 Task: Create Workspace Diversity and Inclusion Workspace description Manage and track company project timelines and milestones. Workspace type Operations
Action: Mouse moved to (505, 115)
Screenshot: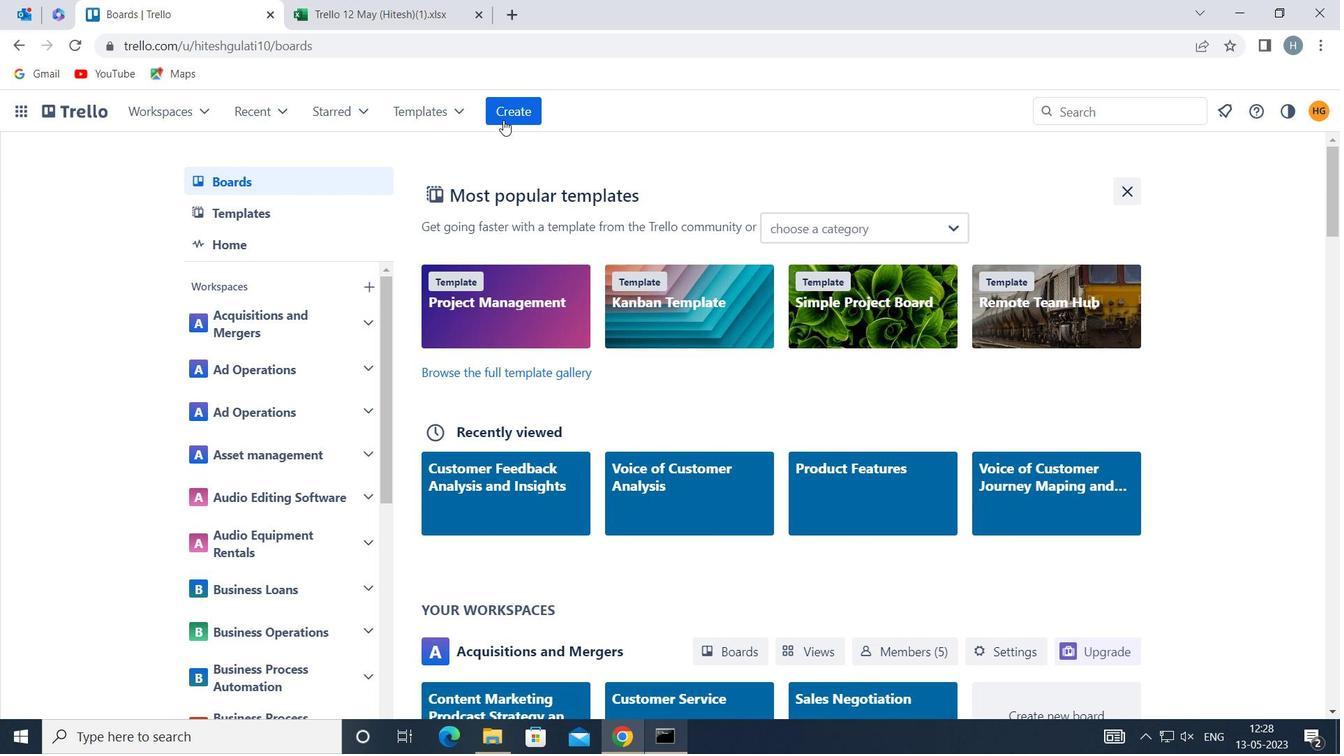 
Action: Mouse pressed left at (505, 115)
Screenshot: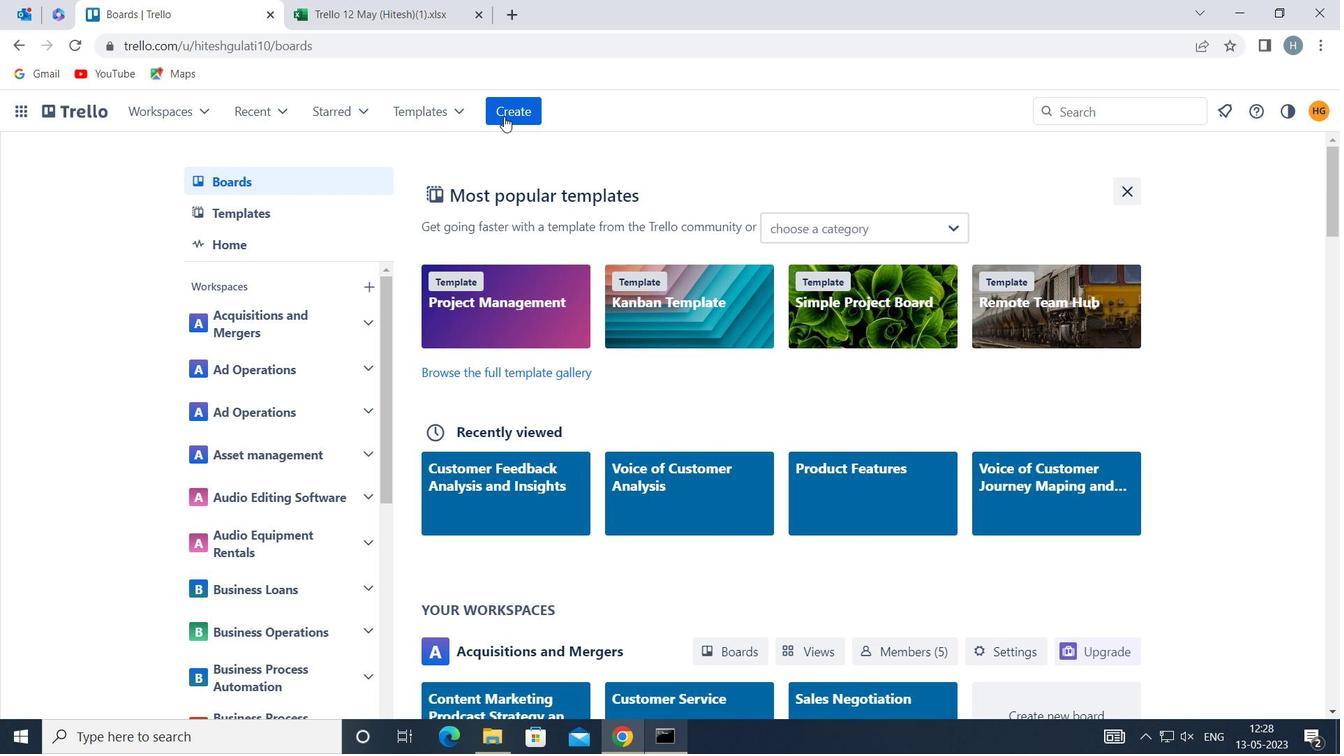 
Action: Mouse moved to (601, 311)
Screenshot: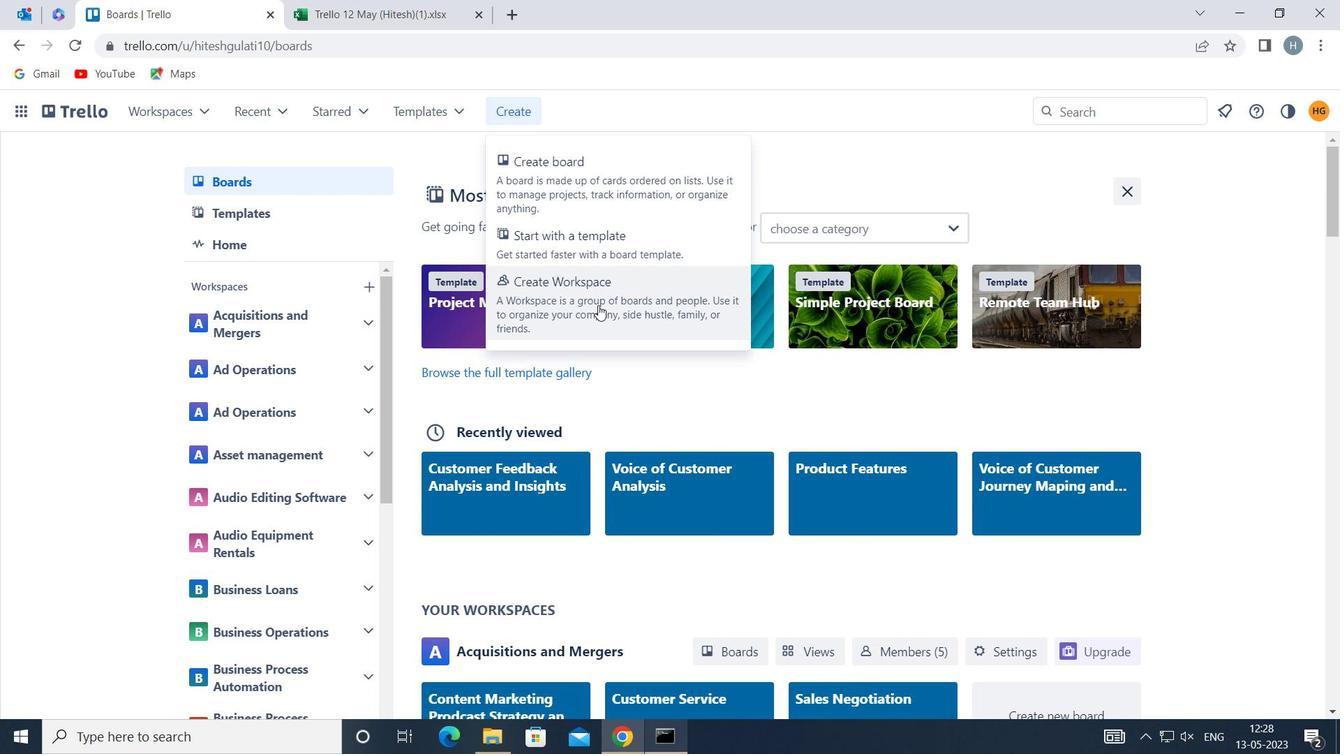 
Action: Mouse pressed left at (601, 311)
Screenshot: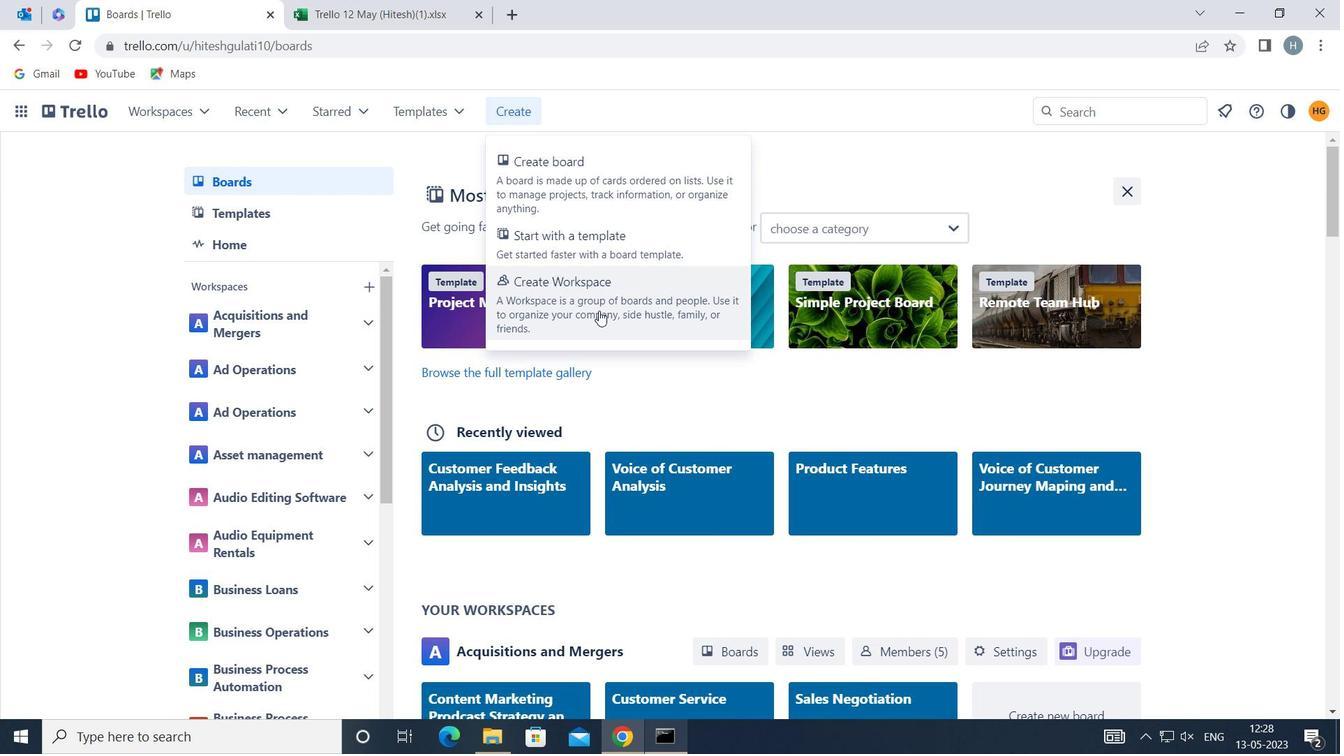 
Action: Mouse moved to (497, 332)
Screenshot: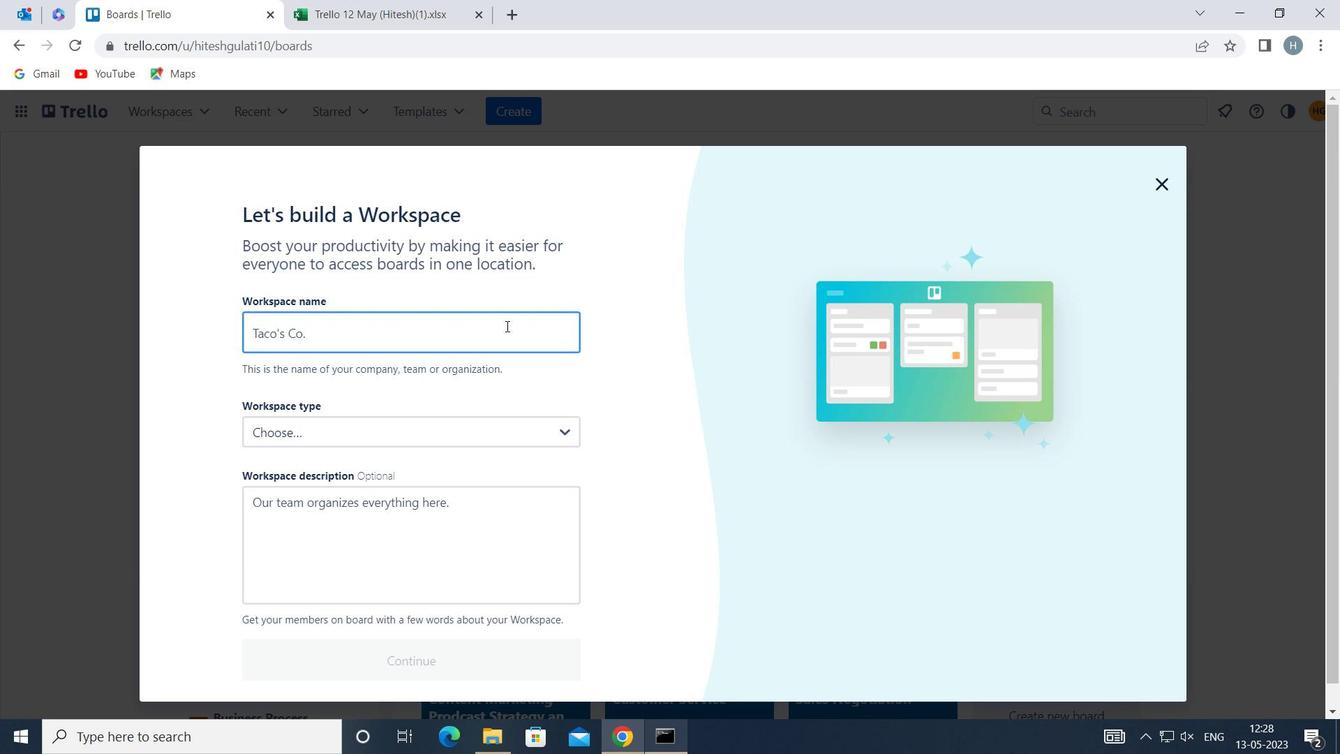 
Action: Mouse pressed left at (497, 332)
Screenshot: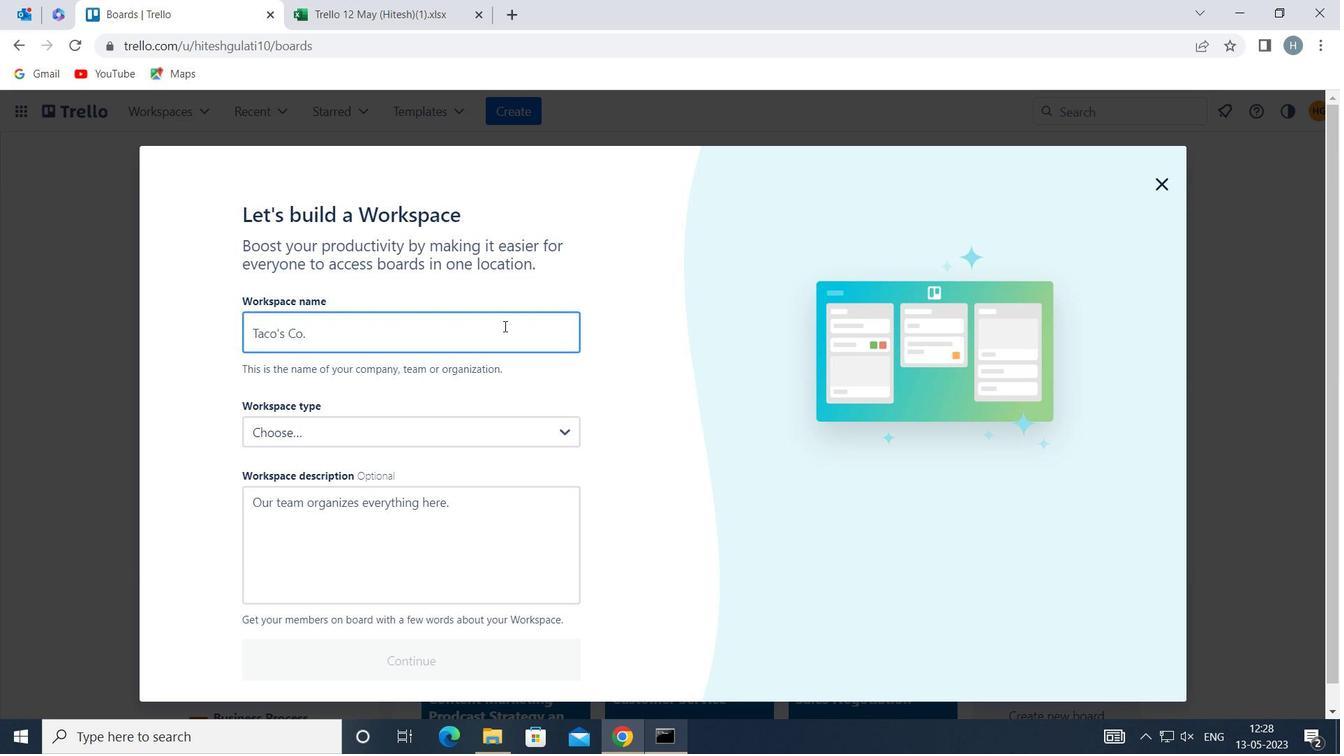 
Action: Mouse moved to (491, 338)
Screenshot: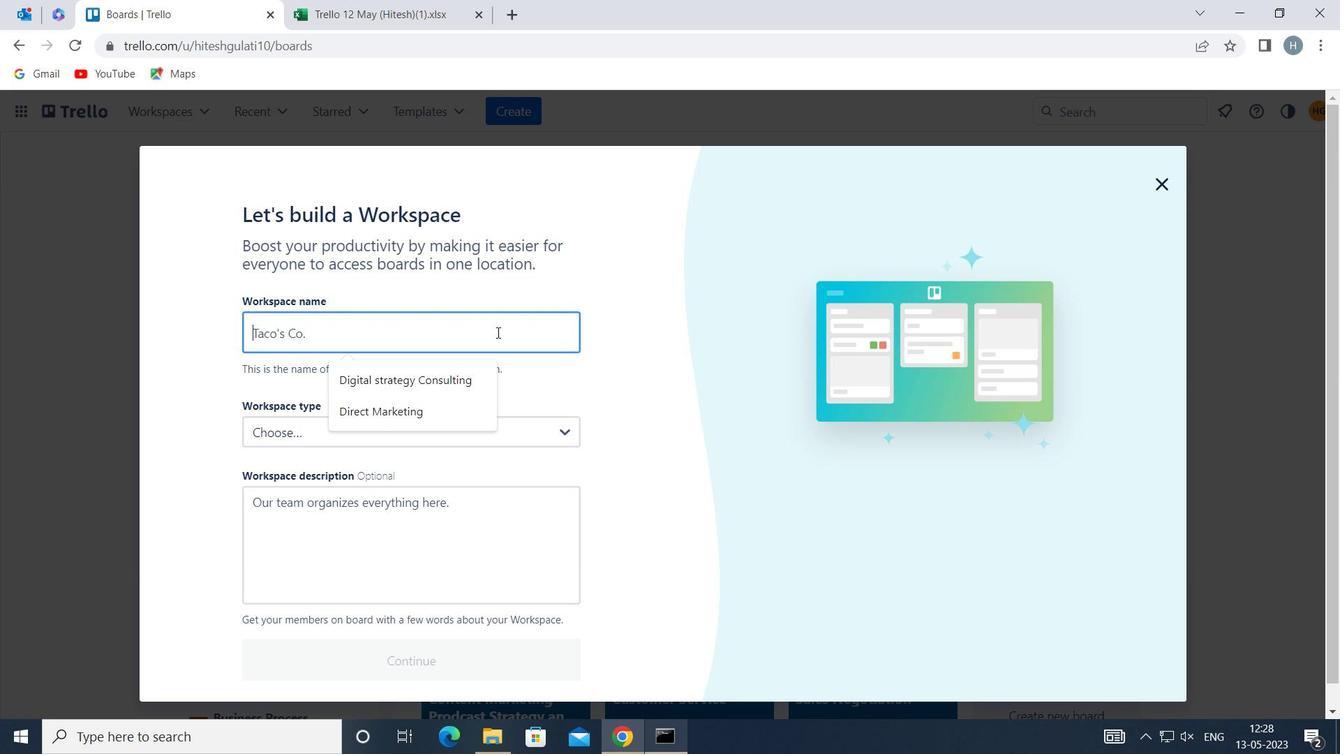 
Action: Key pressed <Key.shift>DIVERSITY<Key.space><Key.shift><Key.shift><Key.shift><Key.shift><Key.shift><Key.shift><Key.shift><Key.shift><Key.shift><Key.shift><Key.shift><Key.shift><Key.shift>AND<Key.space><Key.shift>INCLUSION
Screenshot: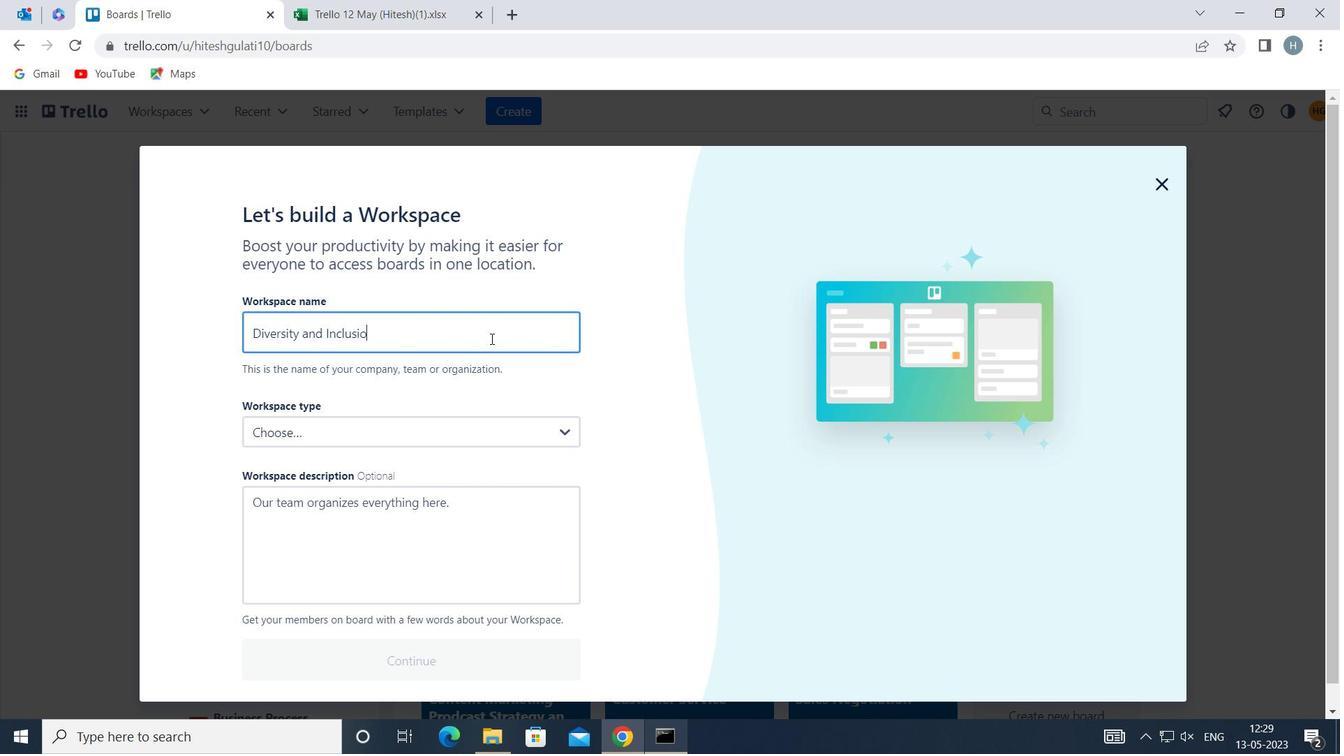 
Action: Mouse moved to (450, 506)
Screenshot: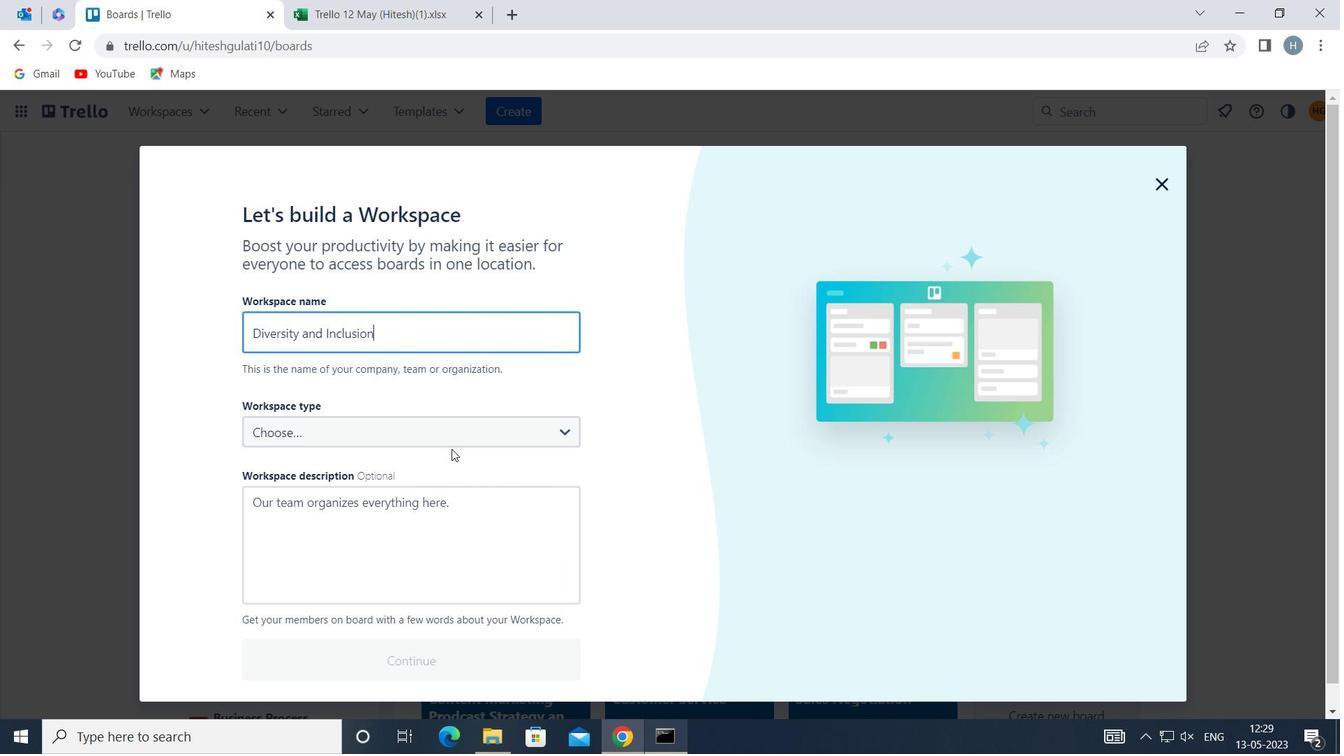 
Action: Mouse pressed left at (450, 506)
Screenshot: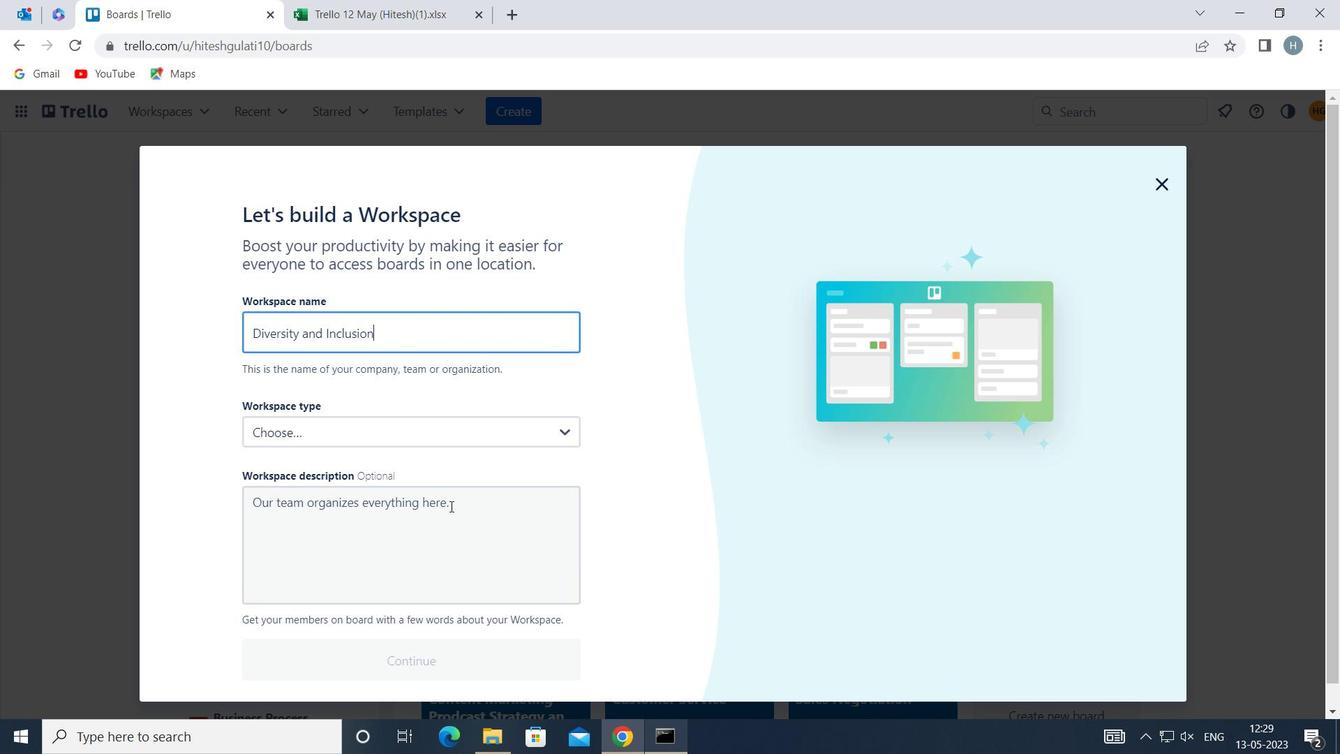
Action: Mouse moved to (446, 518)
Screenshot: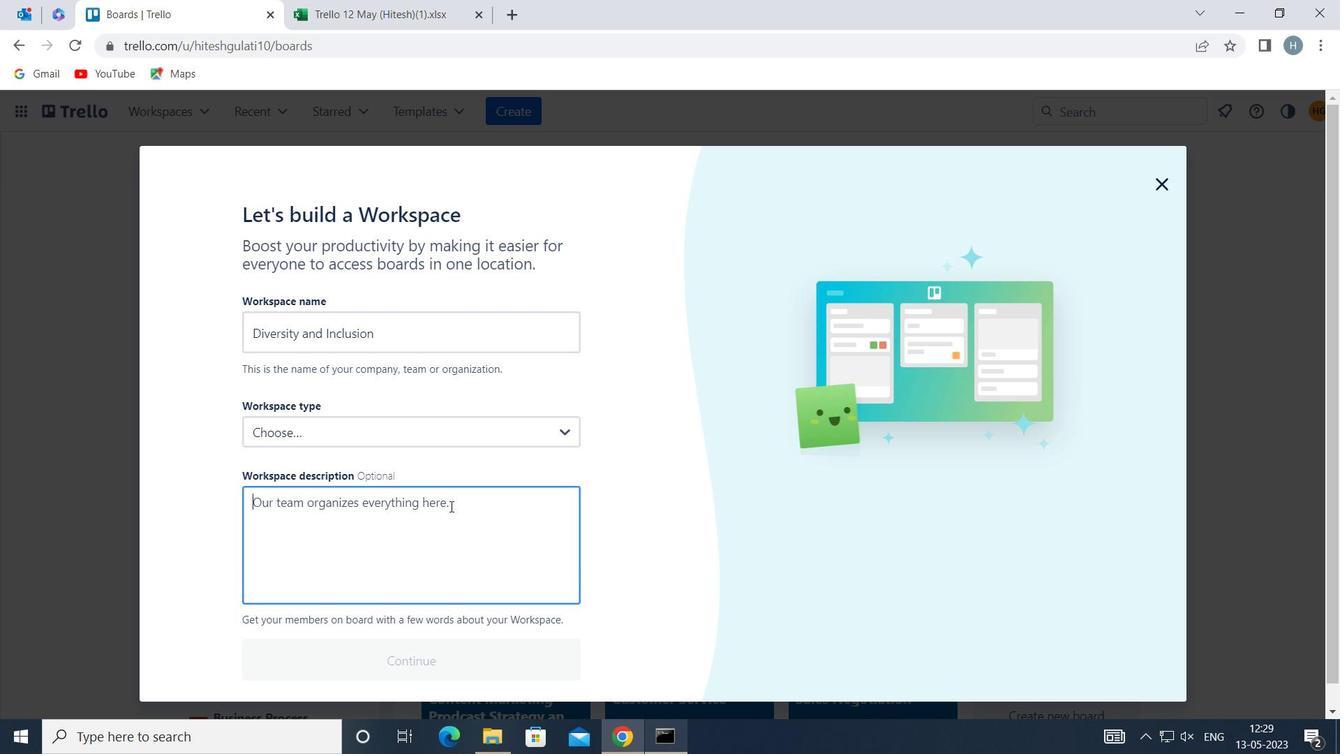 
Action: Key pressed <Key.shift>MANAGE<Key.space>AND<Key.space>TRACK<Key.space>COMPANY<Key.space>PROJR<Key.backspace>ECT<Key.space>TIMELINES<Key.space>AND<Key.space>MILESTONES
Screenshot: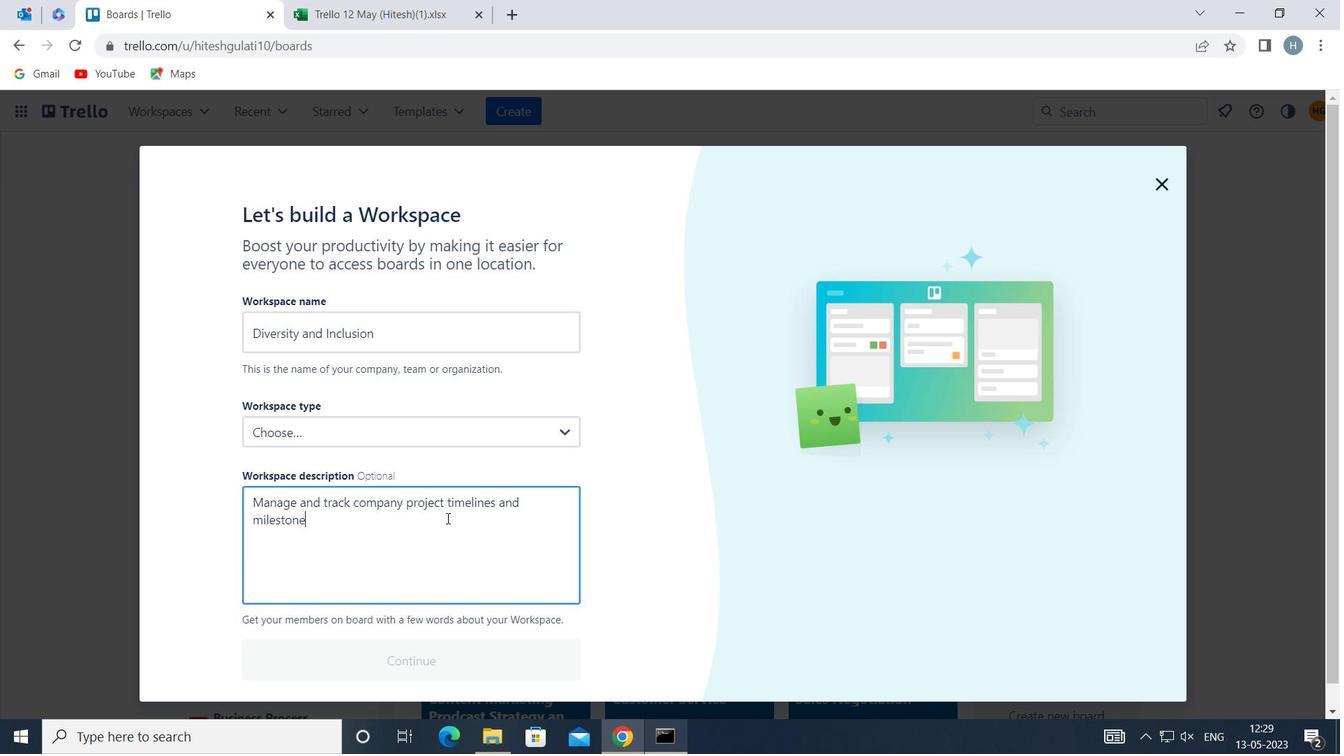
Action: Mouse moved to (396, 425)
Screenshot: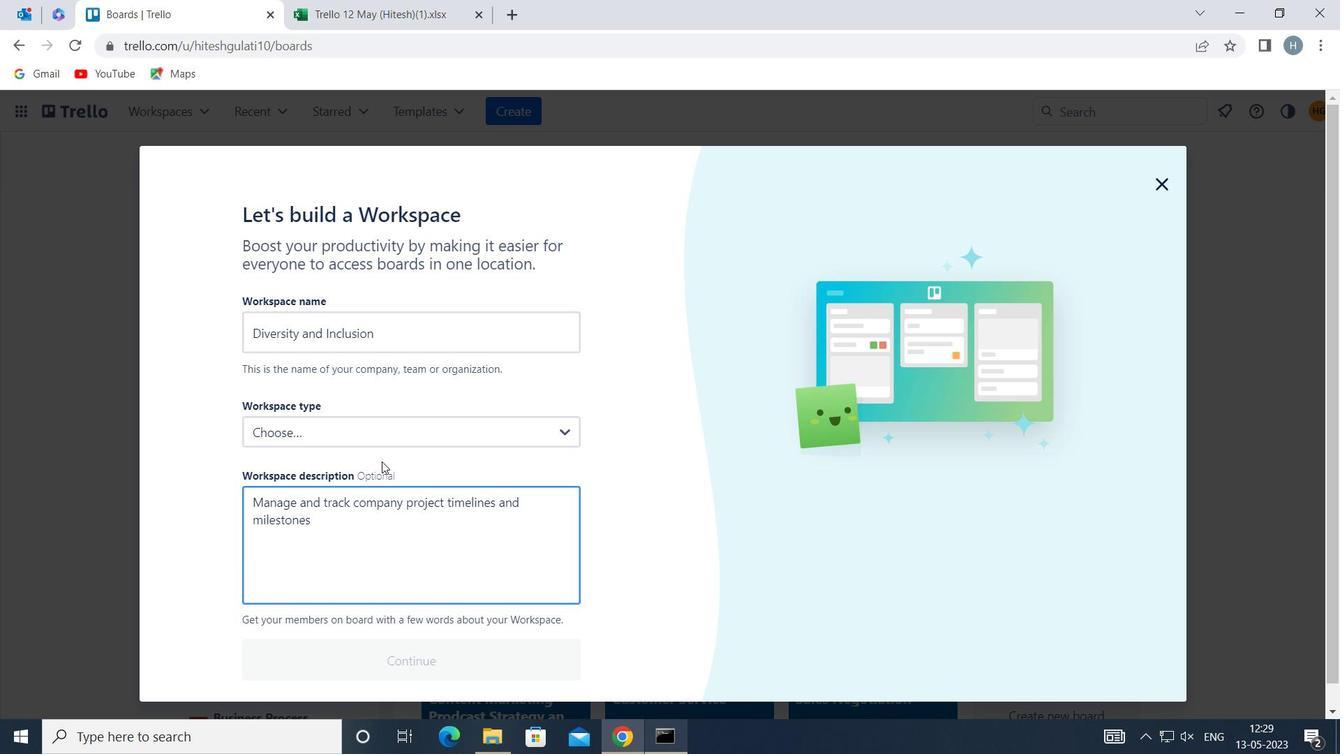 
Action: Mouse pressed left at (396, 425)
Screenshot: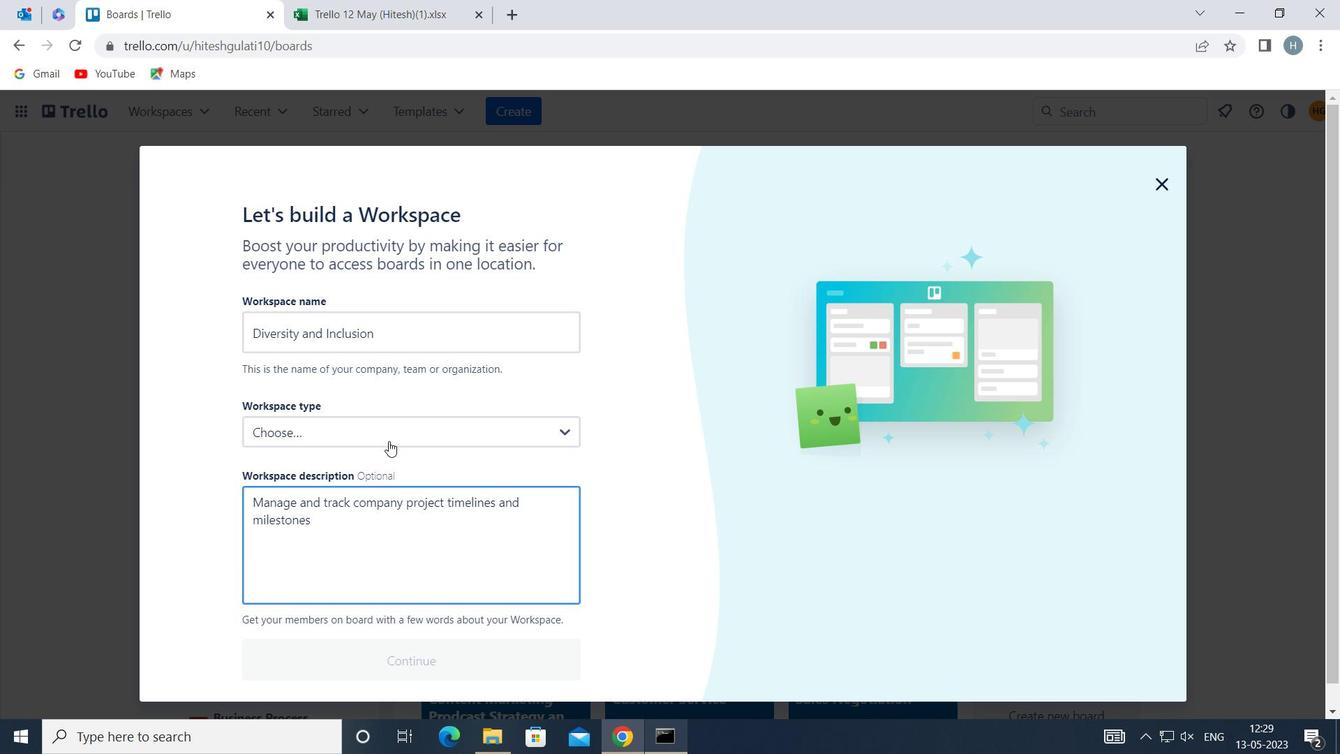 
Action: Mouse moved to (363, 641)
Screenshot: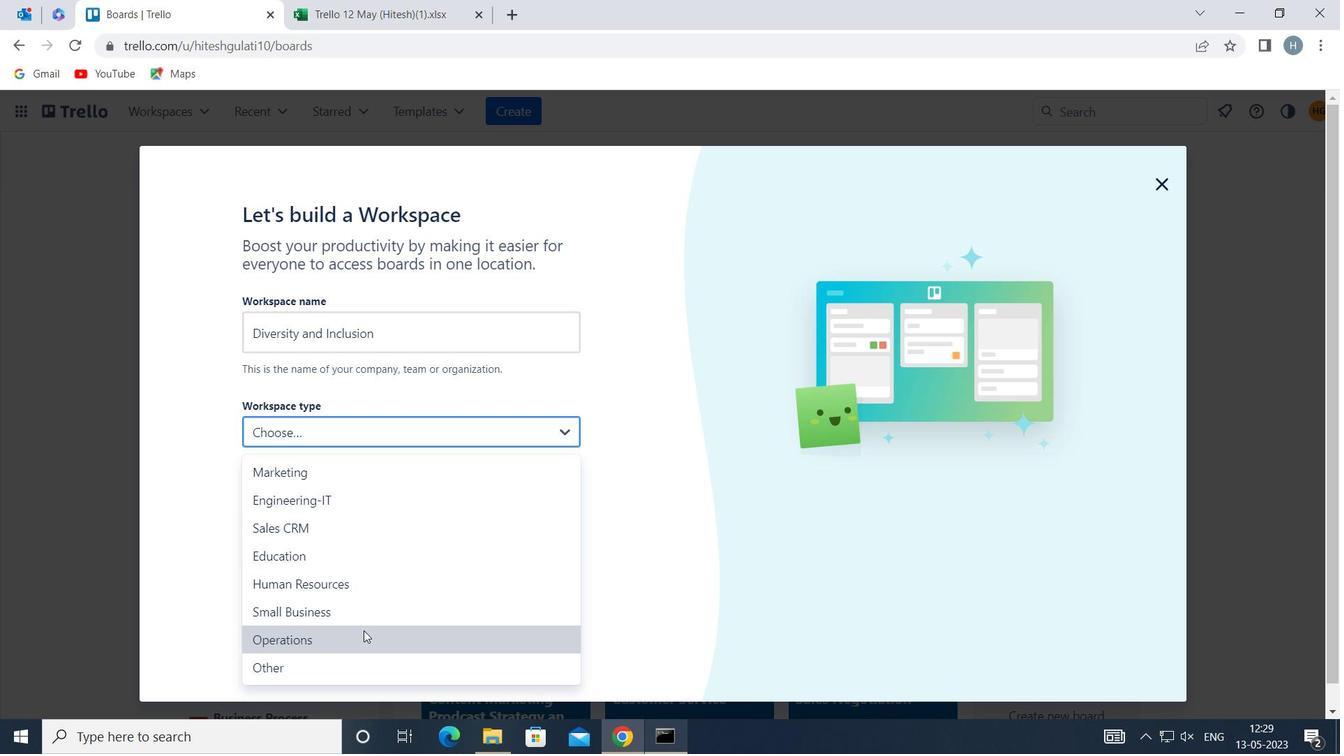 
Action: Mouse pressed left at (363, 641)
Screenshot: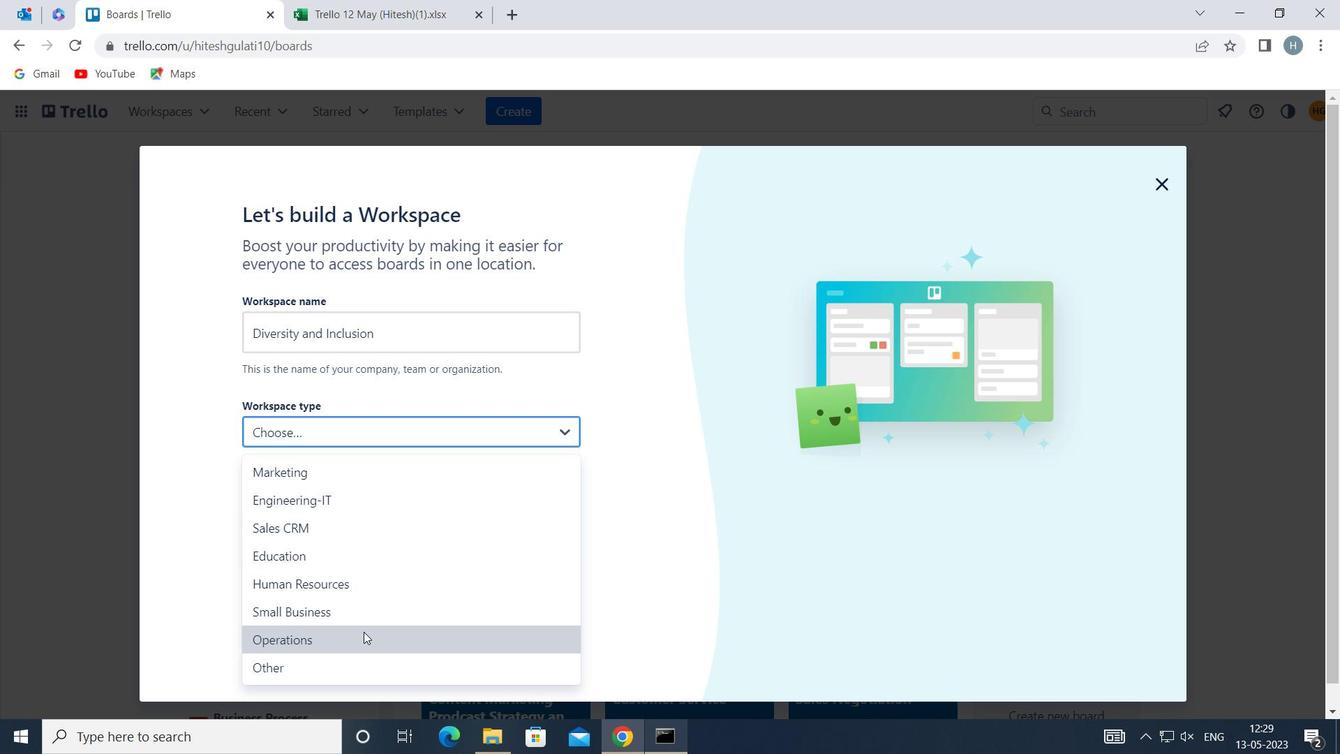 
Action: Mouse moved to (460, 657)
Screenshot: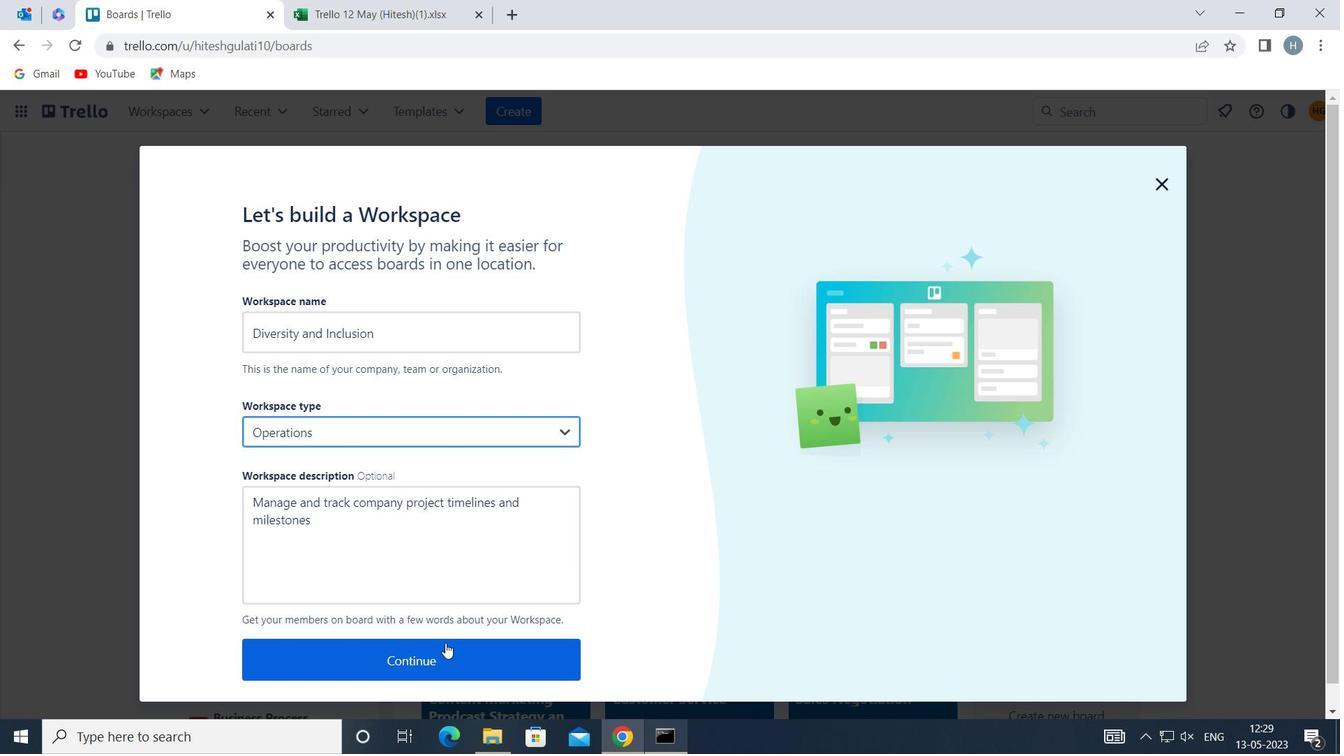 
Action: Mouse pressed left at (460, 657)
Screenshot: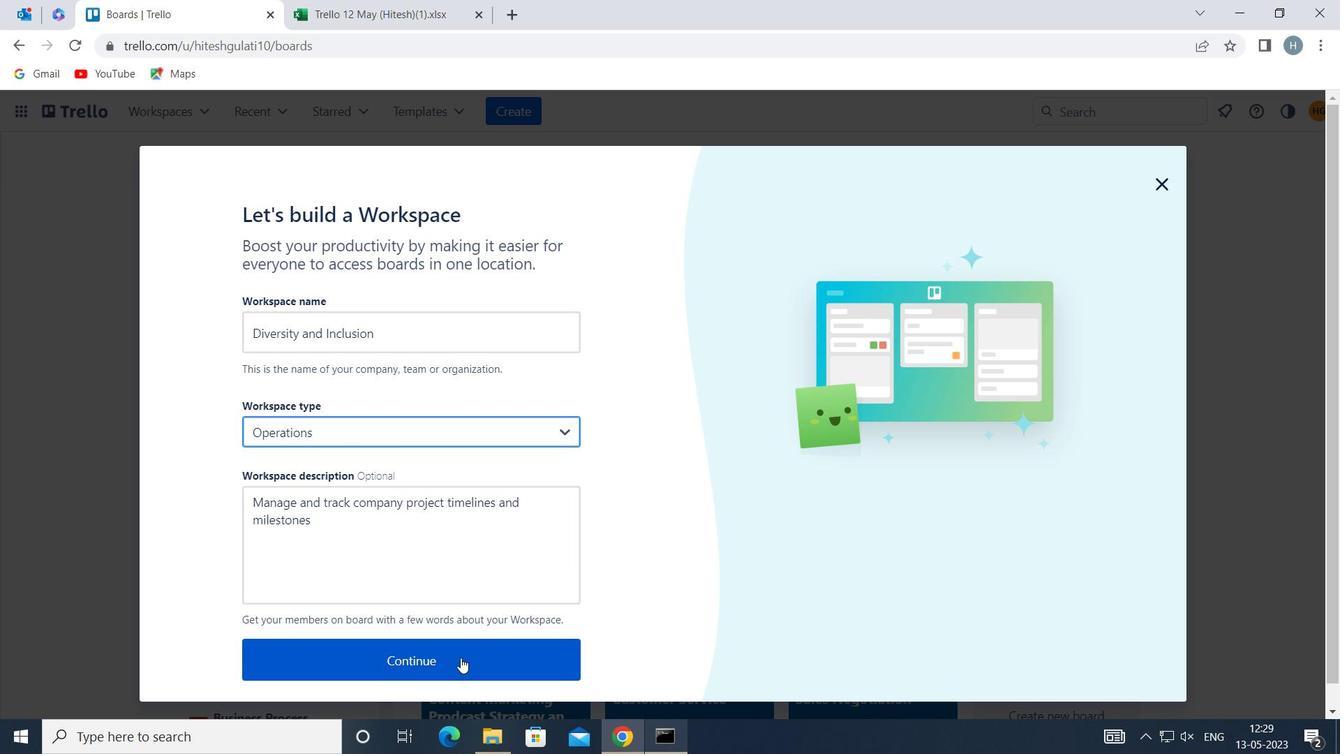 
Action: Mouse moved to (643, 424)
Screenshot: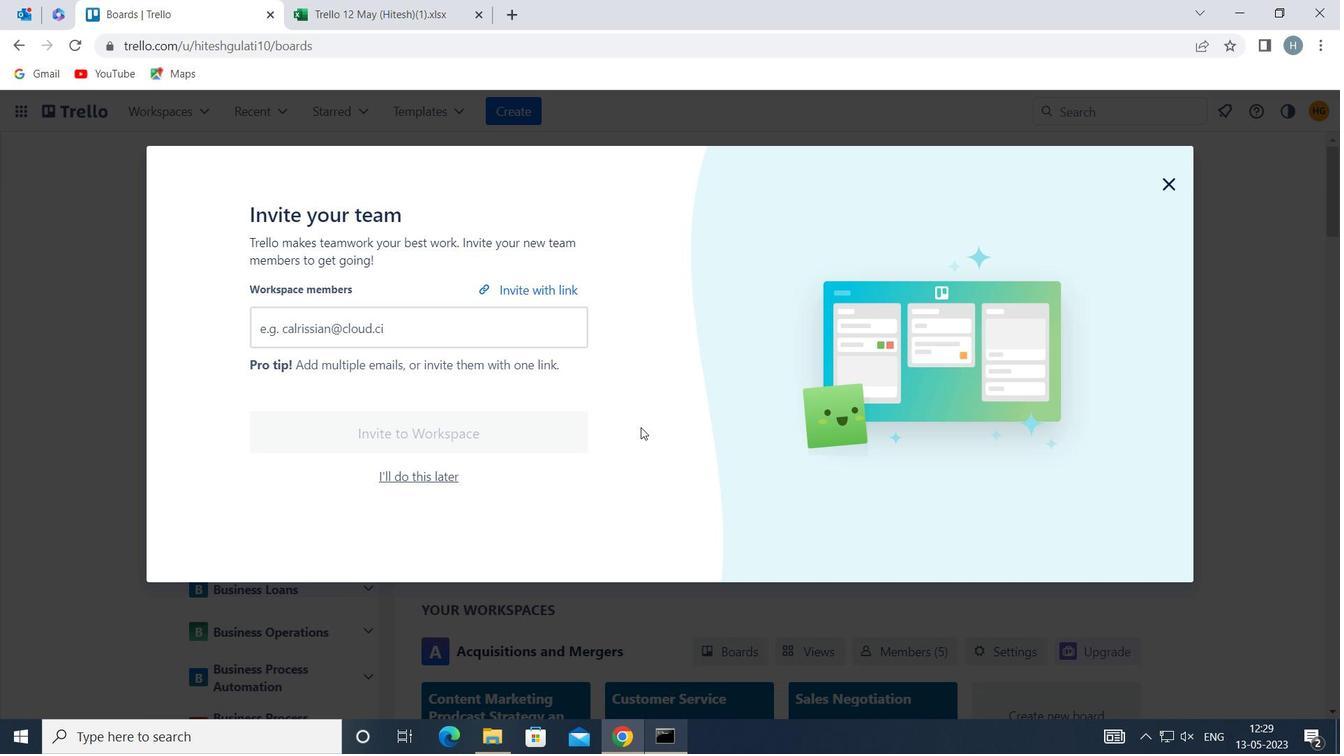 
Action: Key pressed <Key.f8>
Screenshot: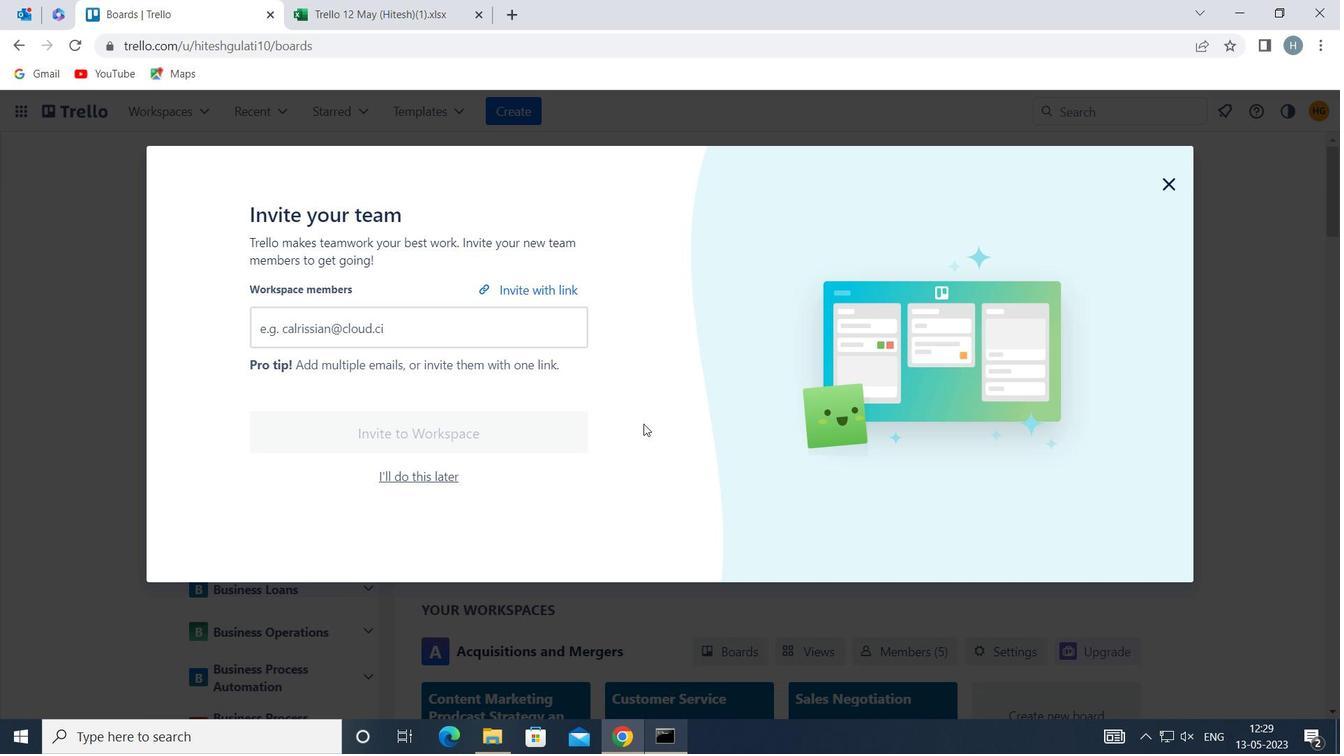 
